 Task: Select a schedule automation every 3 month on the first working day at 04:00 PM starting on June 1, 2024.
Action: Mouse moved to (407, 282)
Screenshot: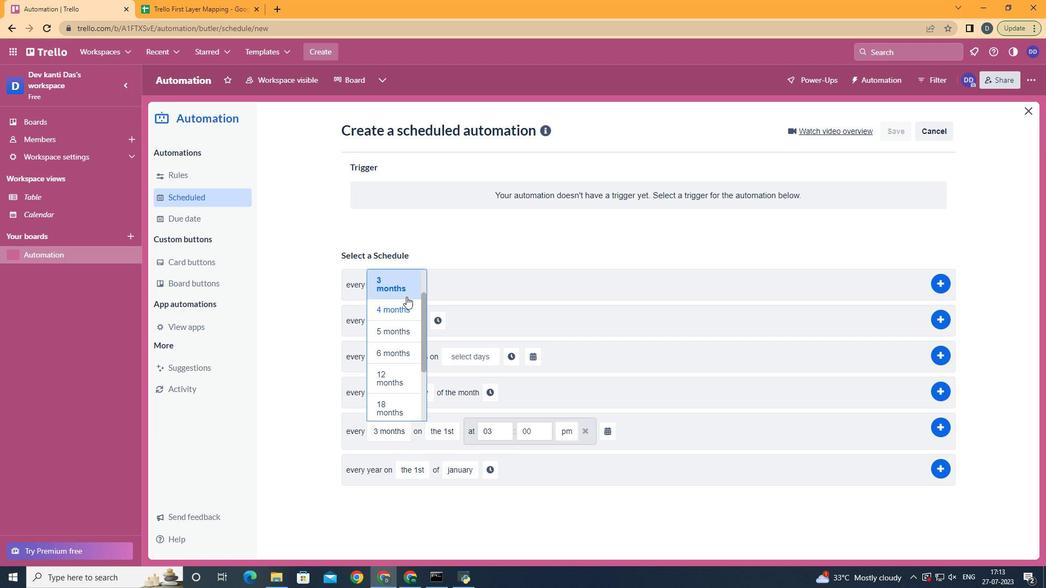 
Action: Mouse pressed left at (407, 282)
Screenshot: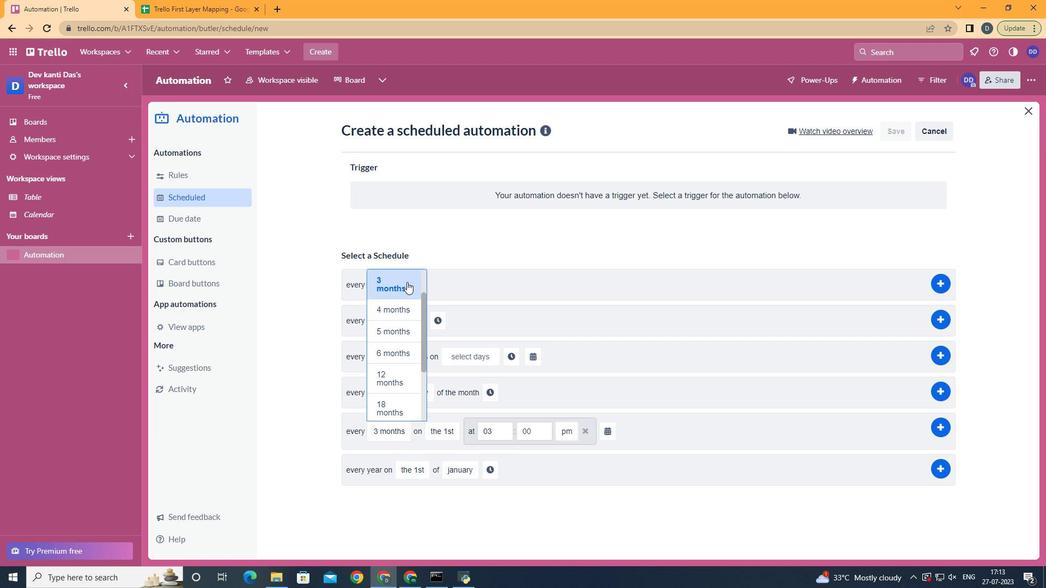 
Action: Mouse moved to (477, 305)
Screenshot: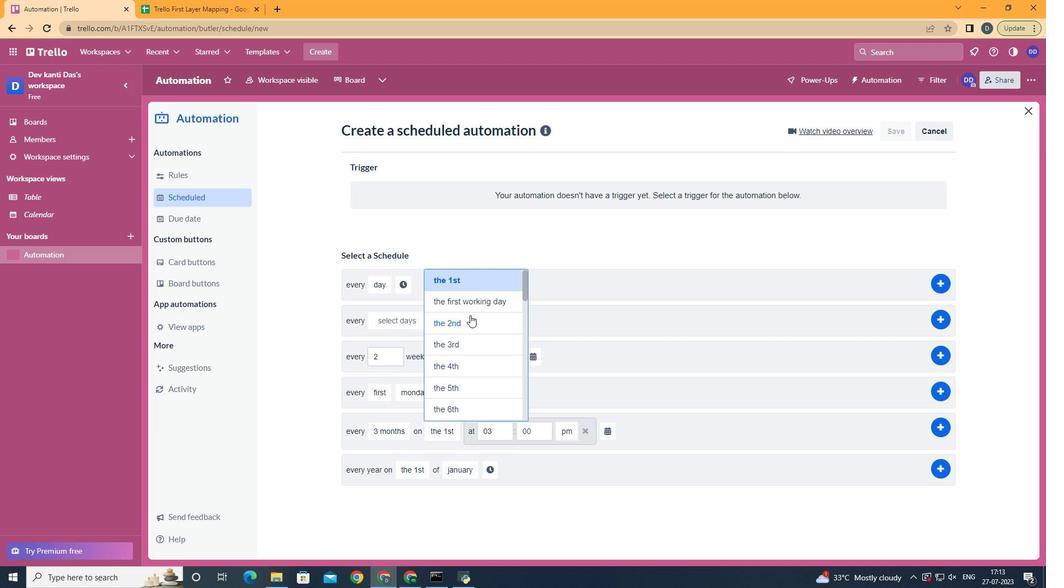 
Action: Mouse pressed left at (477, 305)
Screenshot: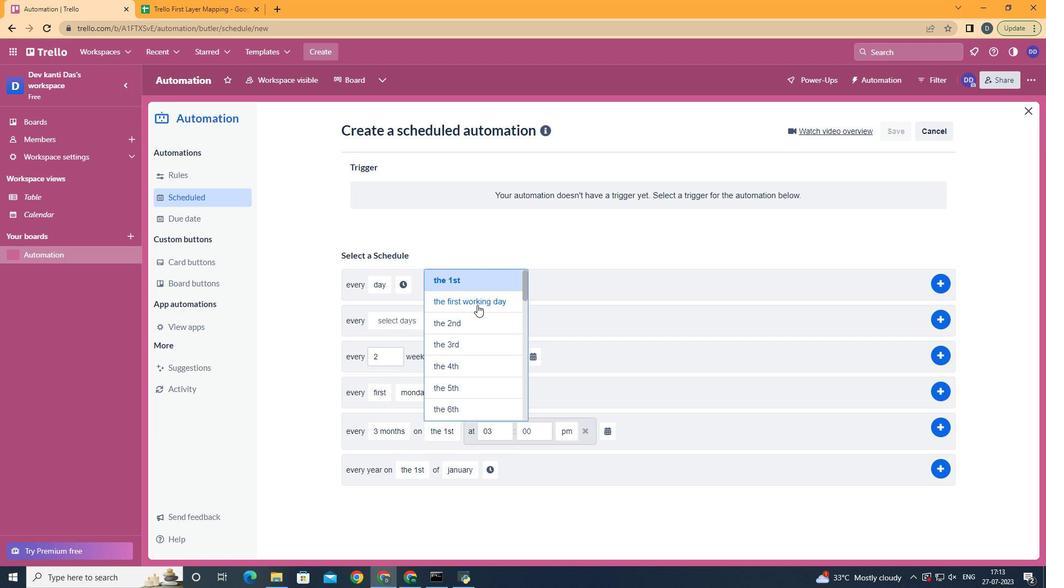 
Action: Mouse moved to (544, 433)
Screenshot: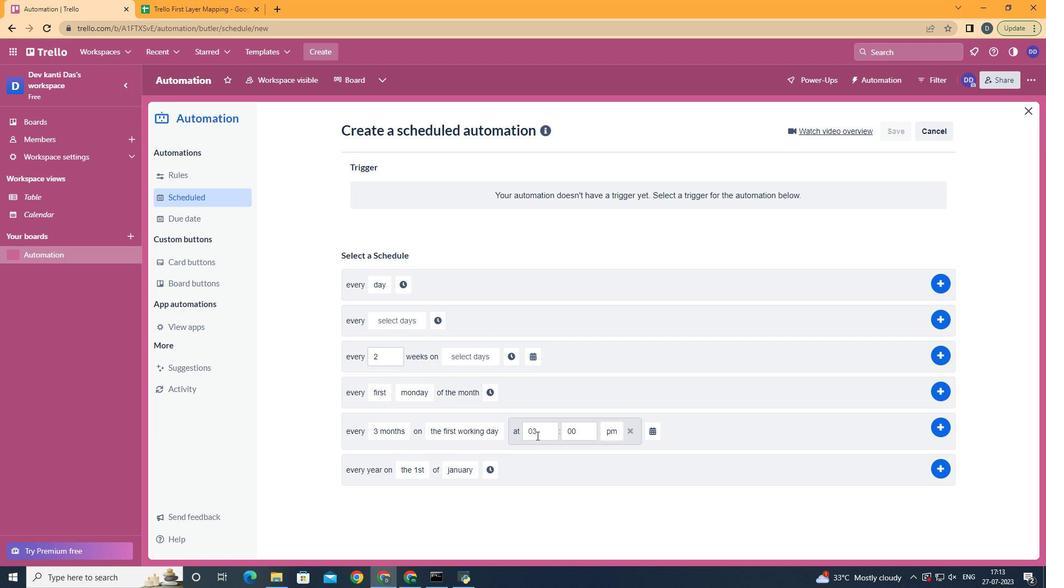 
Action: Mouse pressed left at (544, 433)
Screenshot: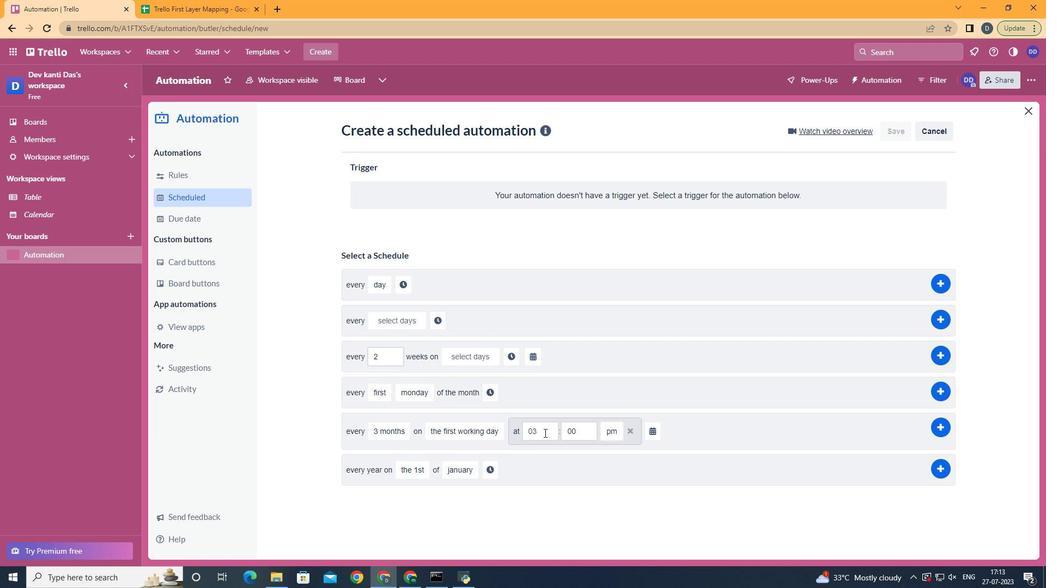 
Action: Key pressed <Key.backspace>4
Screenshot: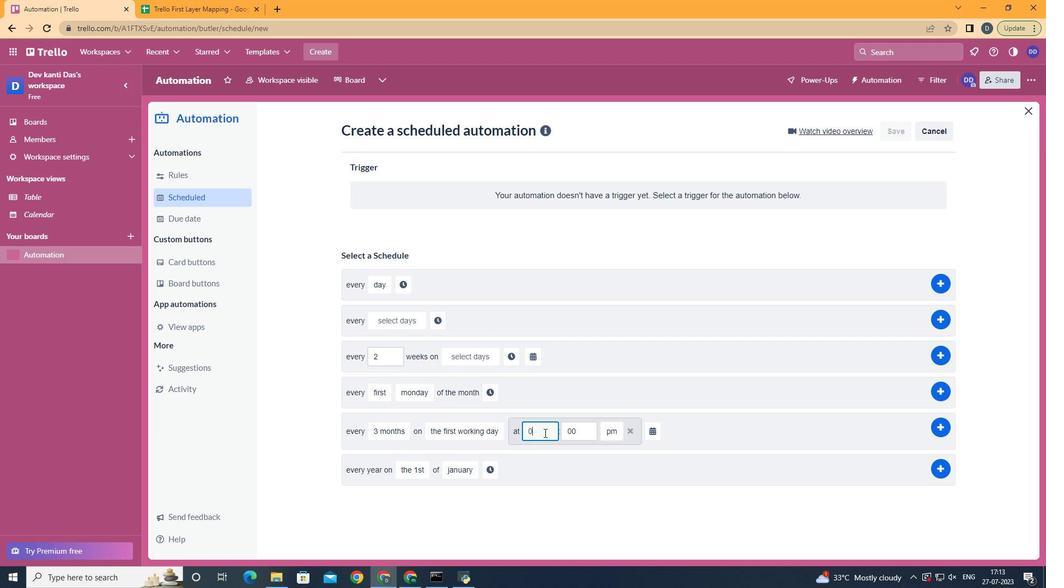 
Action: Mouse moved to (614, 470)
Screenshot: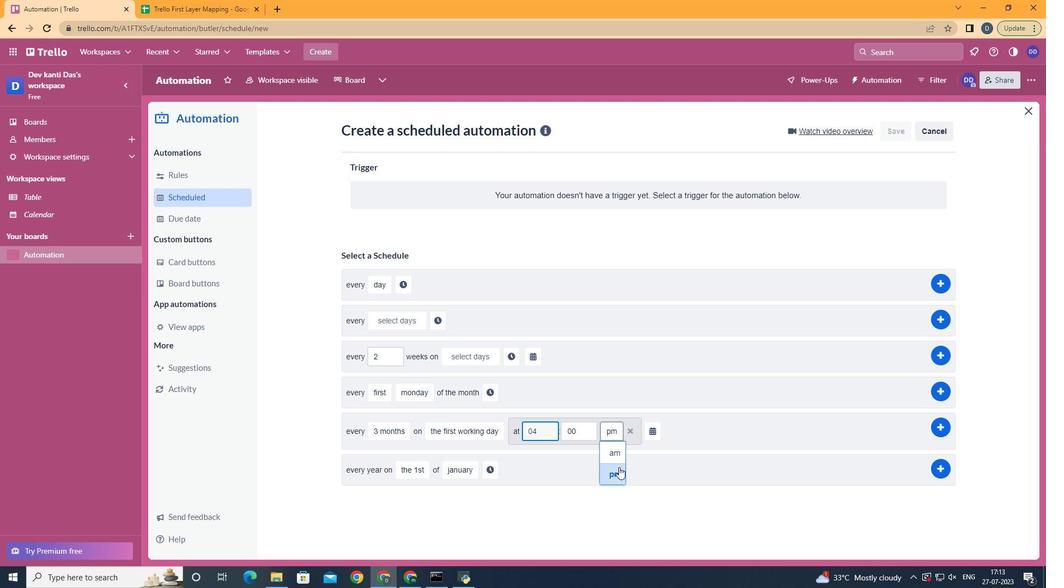 
Action: Mouse pressed left at (614, 470)
Screenshot: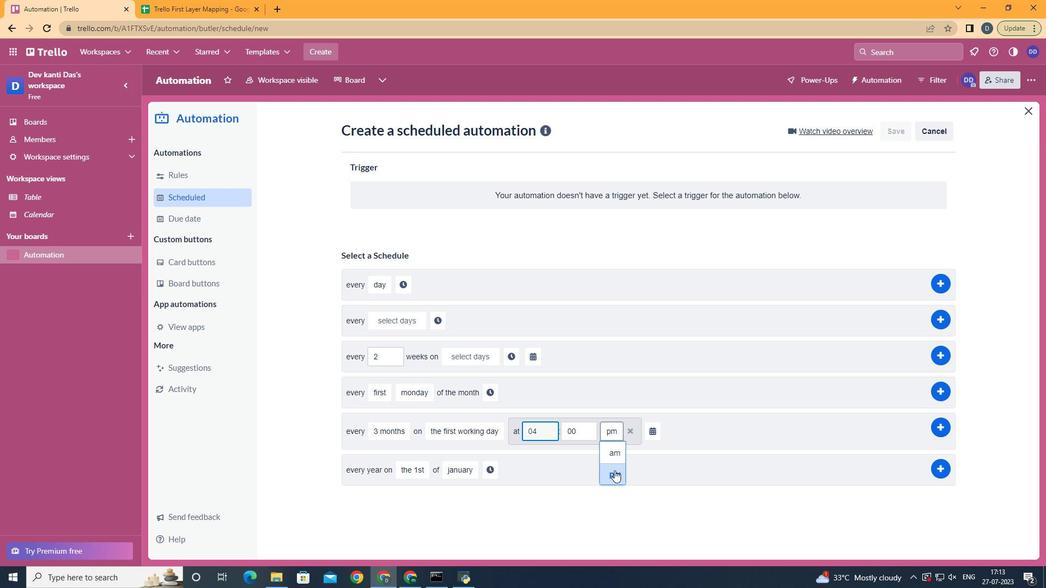 
Action: Mouse moved to (655, 436)
Screenshot: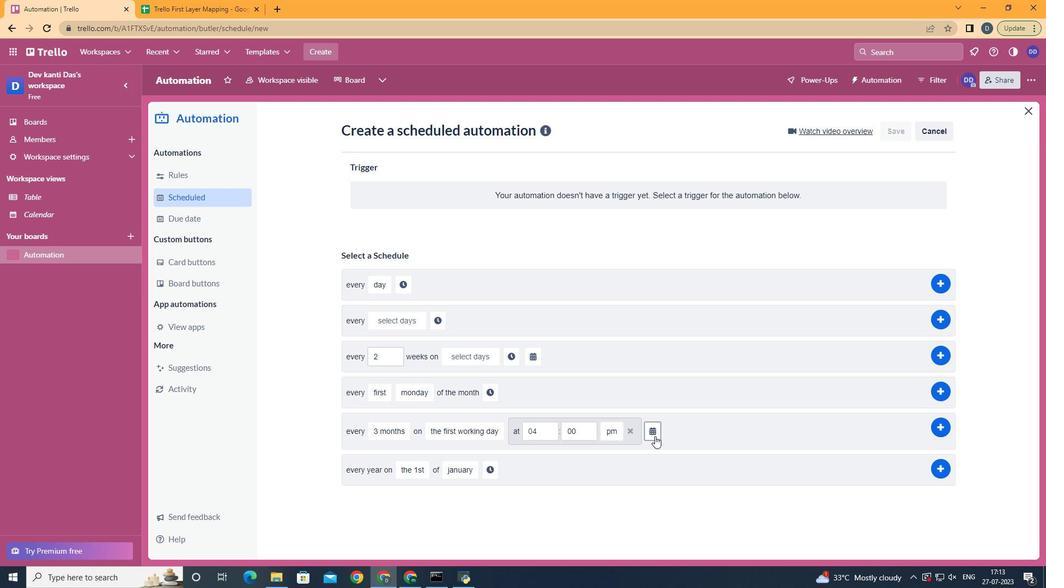 
Action: Mouse pressed left at (655, 436)
Screenshot: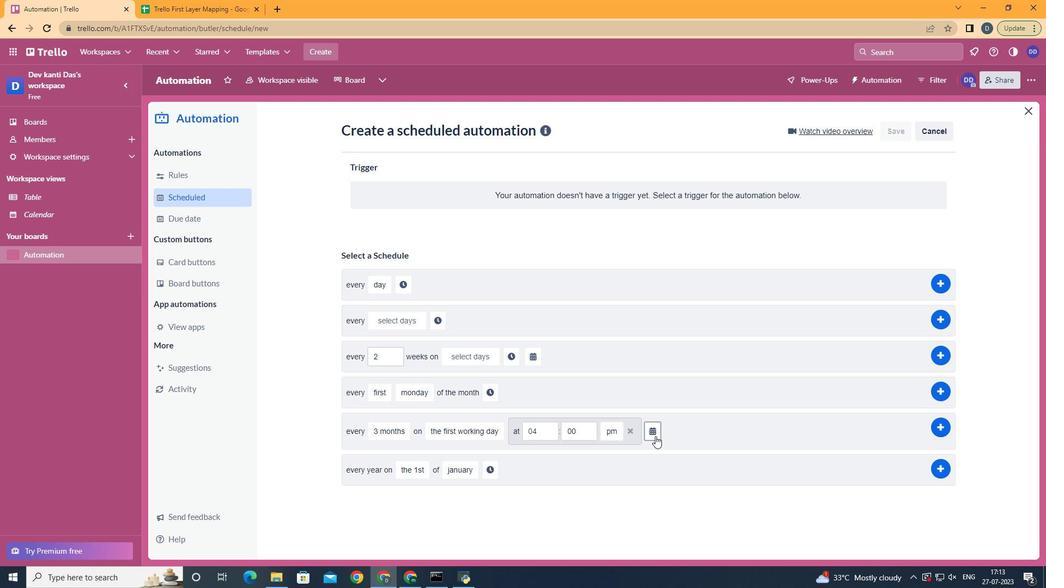 
Action: Mouse moved to (624, 433)
Screenshot: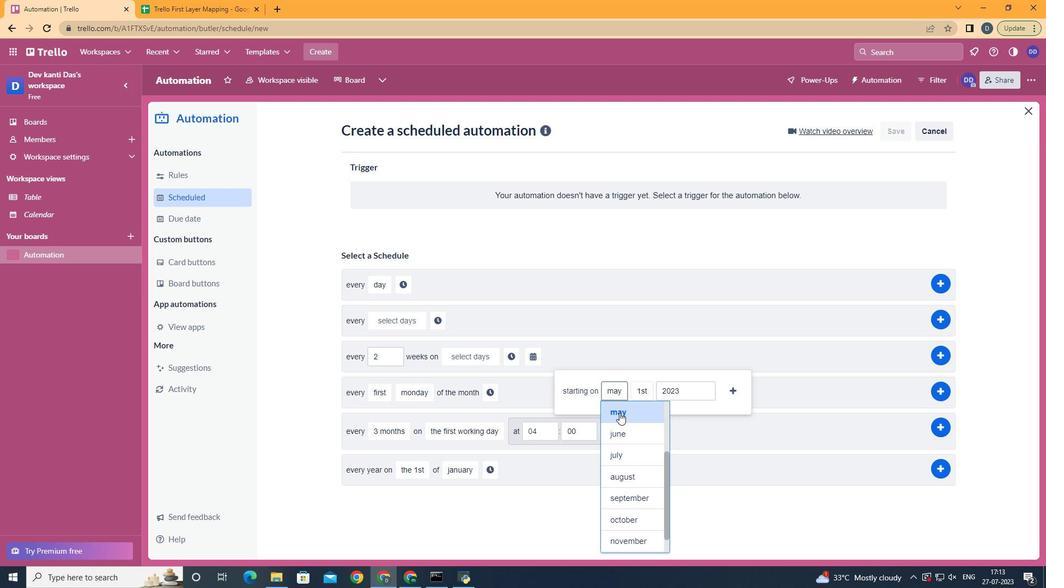 
Action: Mouse pressed left at (624, 433)
Screenshot: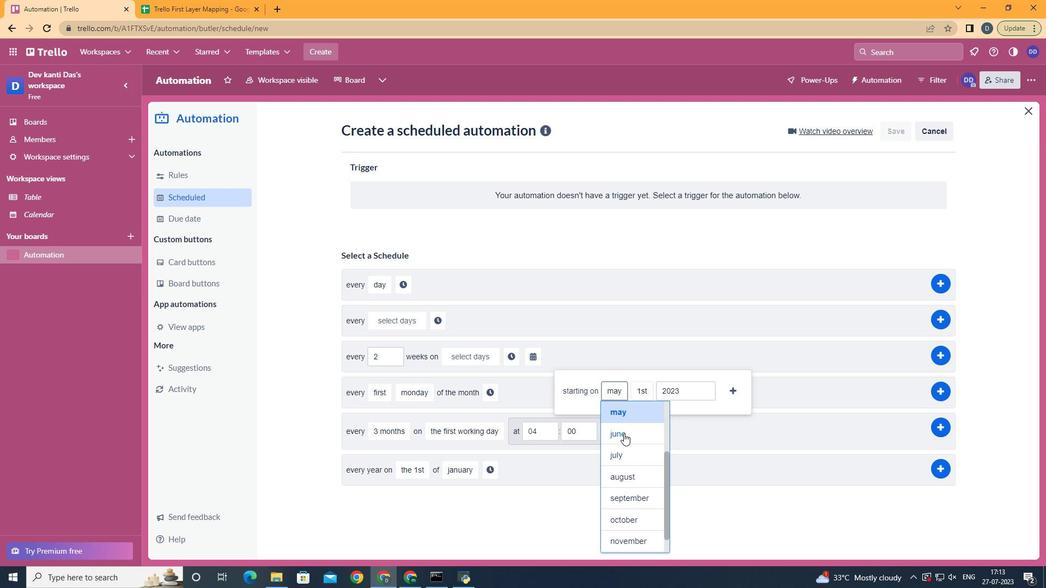 
Action: Mouse moved to (648, 414)
Screenshot: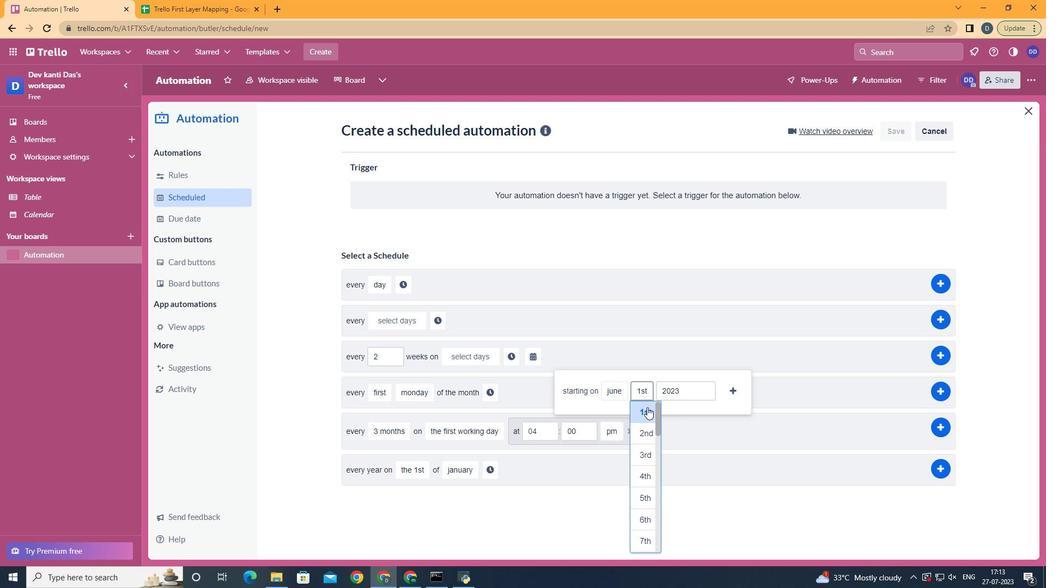 
Action: Mouse pressed left at (648, 414)
Screenshot: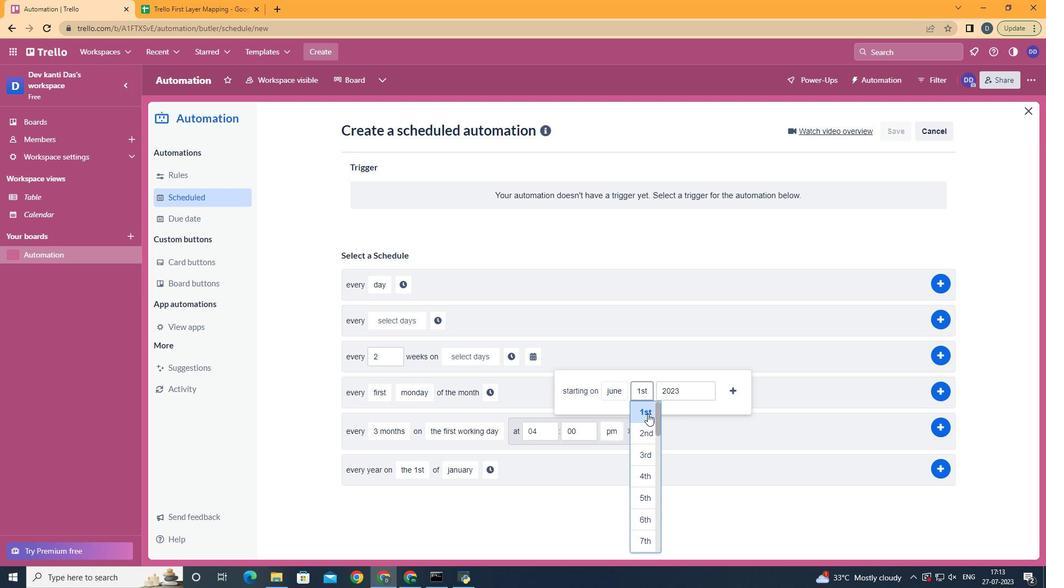 
Action: Mouse moved to (689, 392)
Screenshot: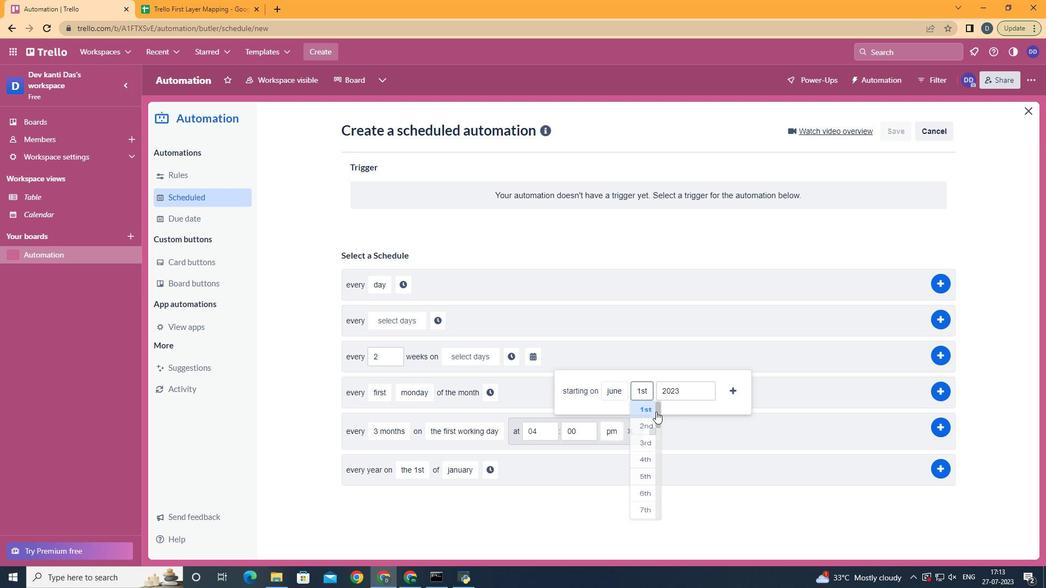 
Action: Mouse pressed left at (689, 392)
Screenshot: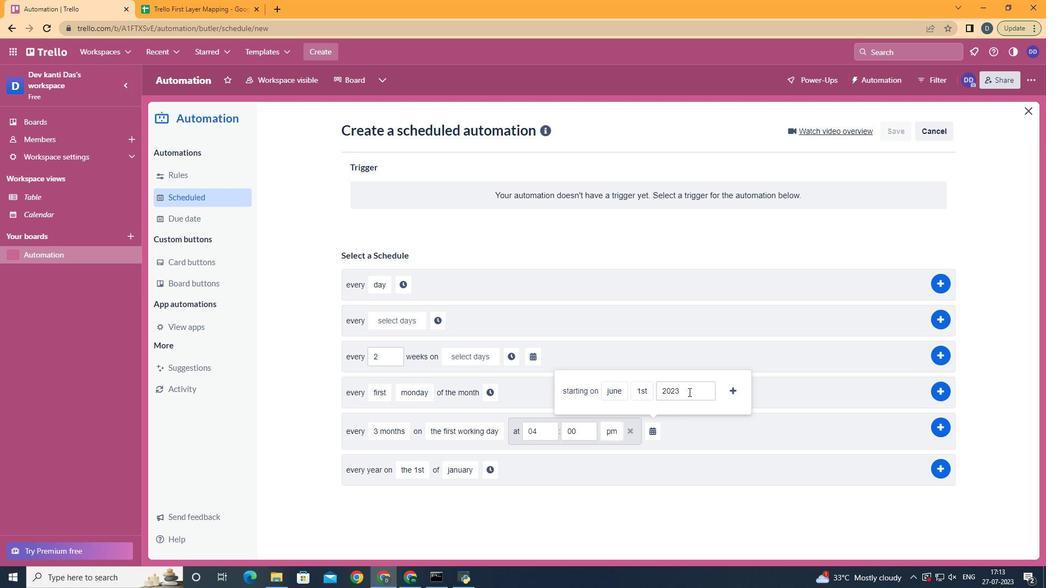 
Action: Key pressed <Key.backspace>4
Screenshot: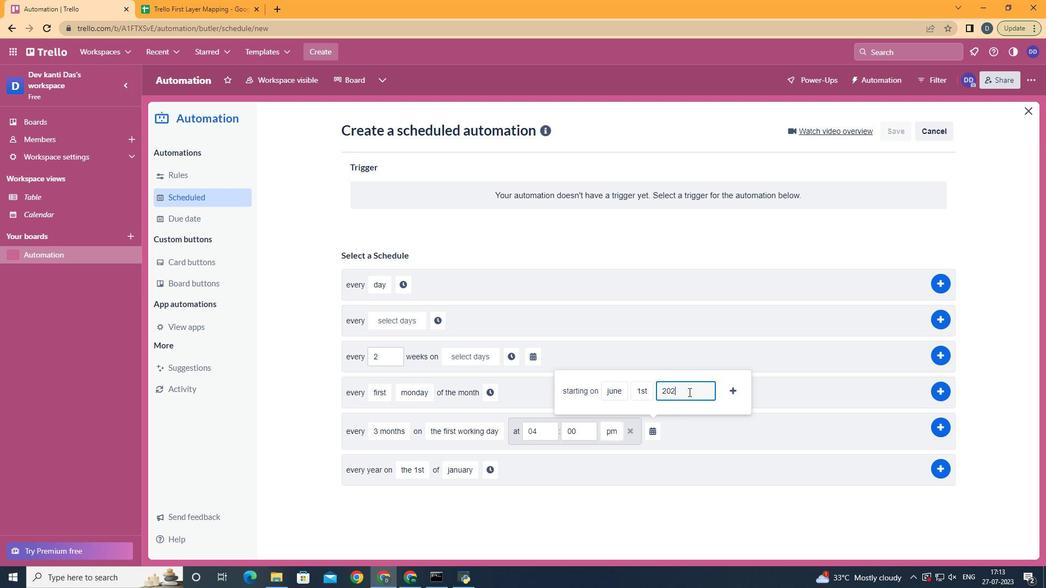 
Action: Mouse moved to (731, 392)
Screenshot: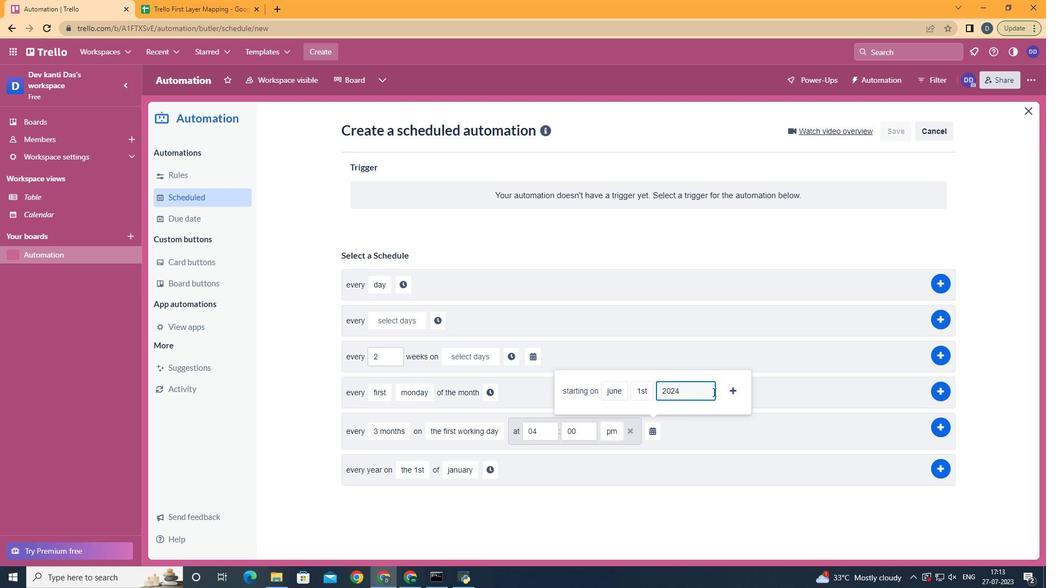 
Action: Mouse pressed left at (731, 392)
Screenshot: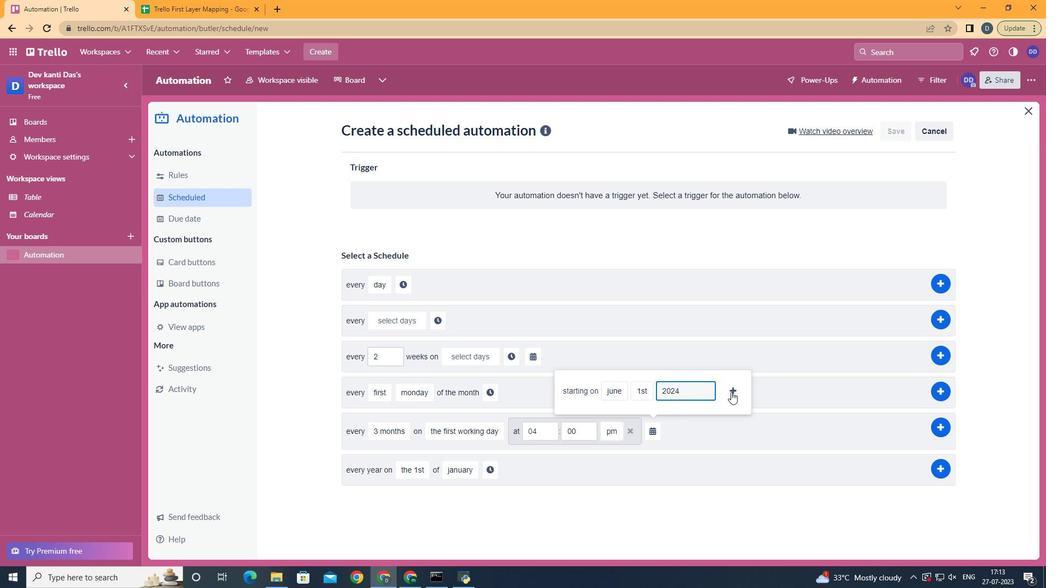 
Action: Mouse moved to (732, 394)
Screenshot: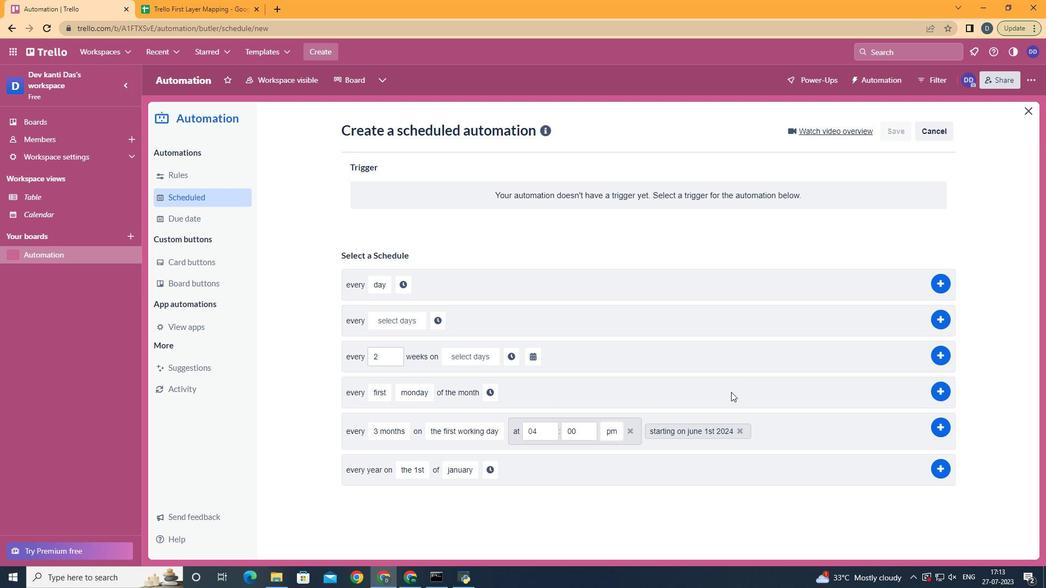 
